 Task: Create a due date automation trigger when advanced on, 2 working days after a card is due add basic but not in list "Resume" is due at 11:00 AM.
Action: Mouse moved to (1013, 82)
Screenshot: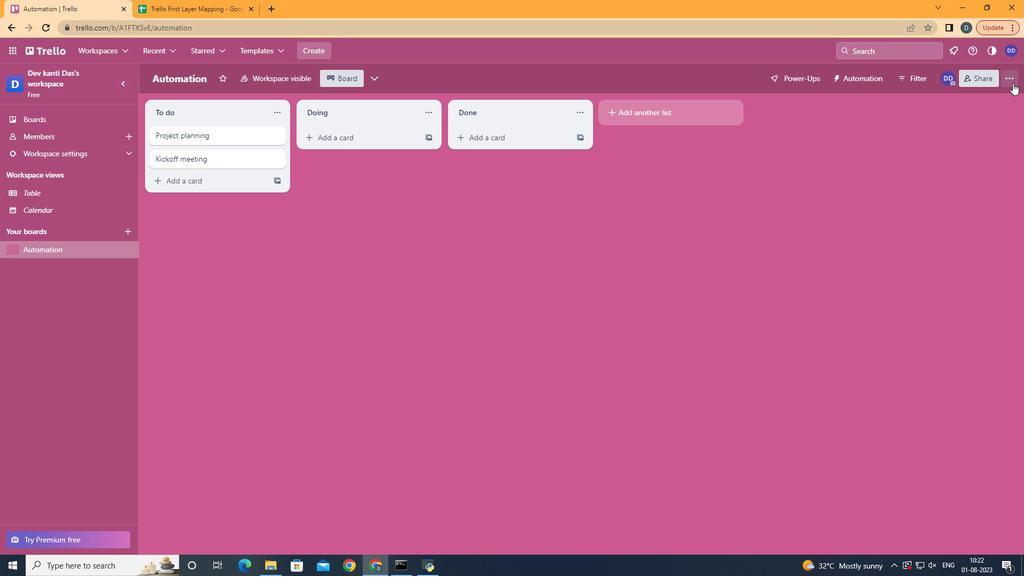 
Action: Mouse pressed left at (1013, 82)
Screenshot: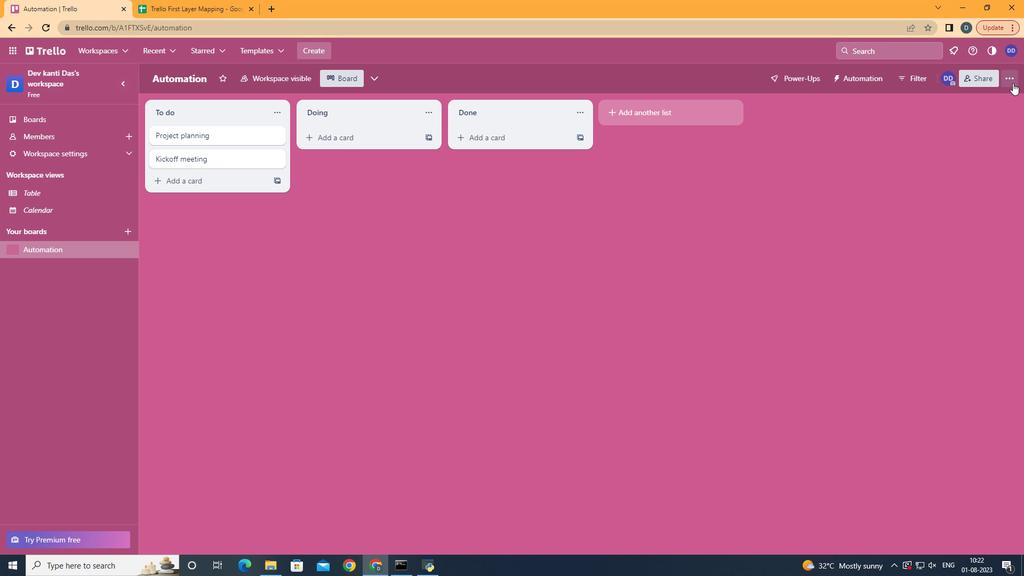 
Action: Mouse moved to (932, 246)
Screenshot: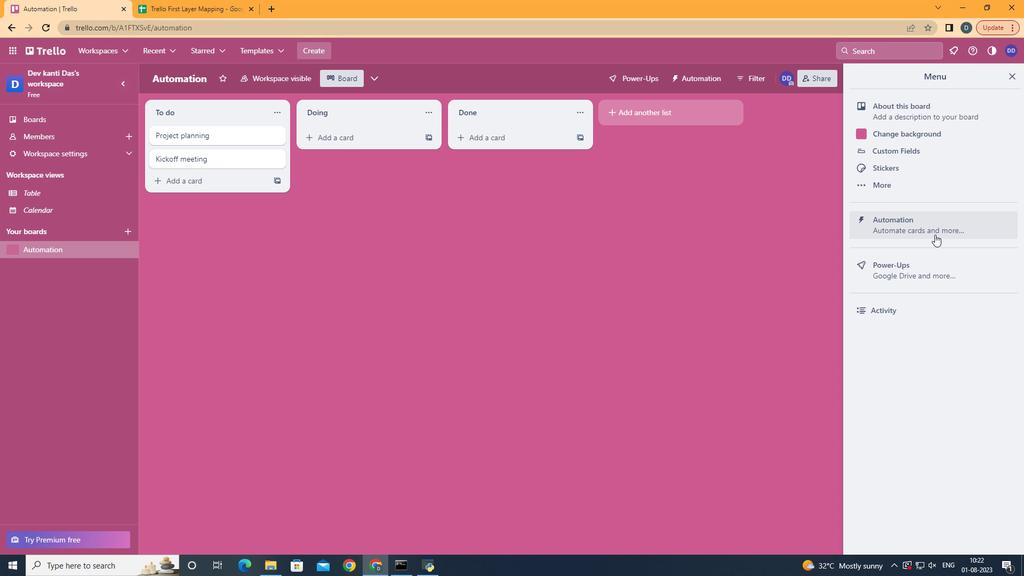 
Action: Mouse pressed left at (932, 246)
Screenshot: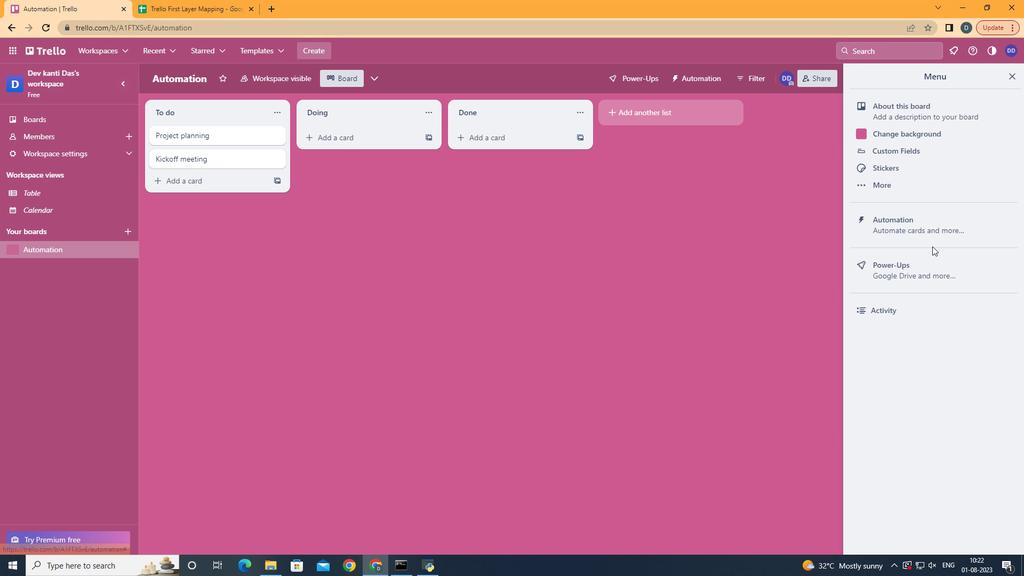 
Action: Mouse moved to (933, 234)
Screenshot: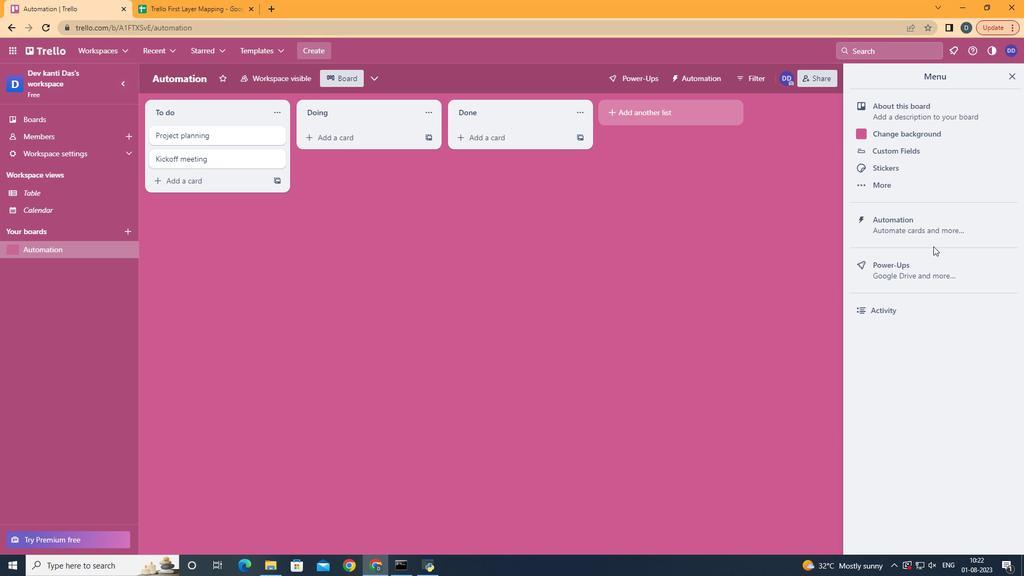 
Action: Mouse pressed left at (933, 234)
Screenshot: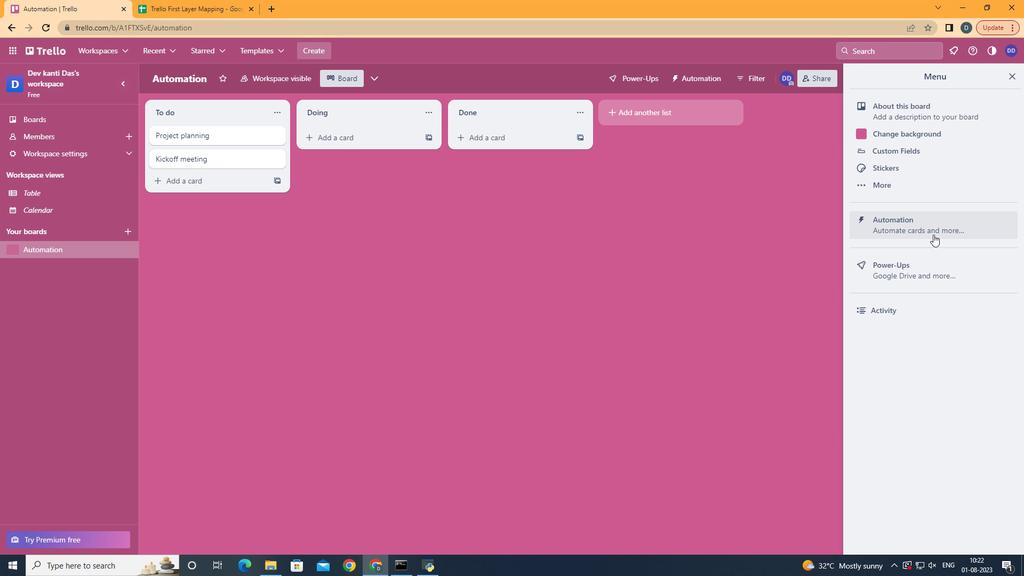 
Action: Mouse moved to (208, 205)
Screenshot: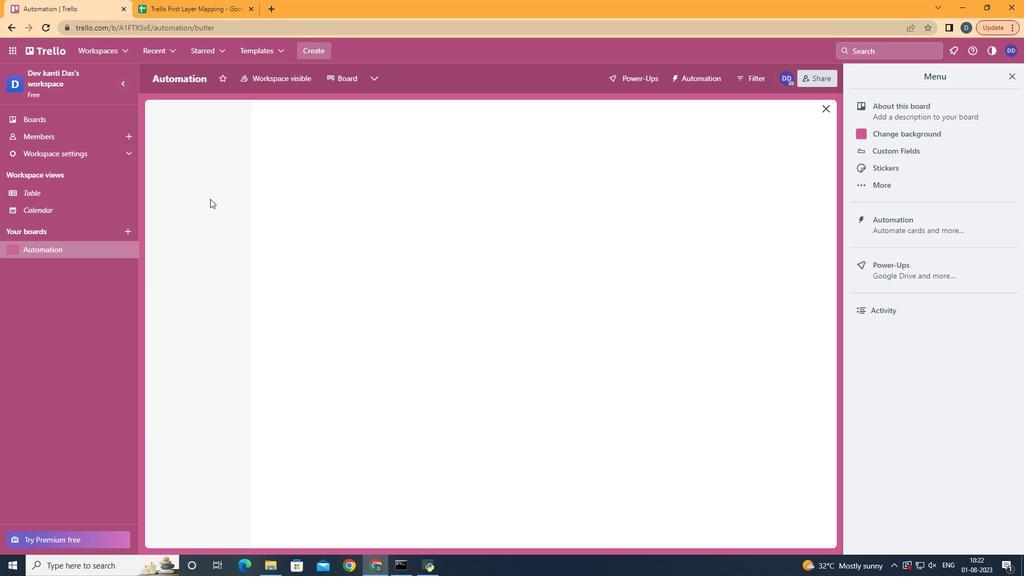 
Action: Mouse pressed left at (208, 205)
Screenshot: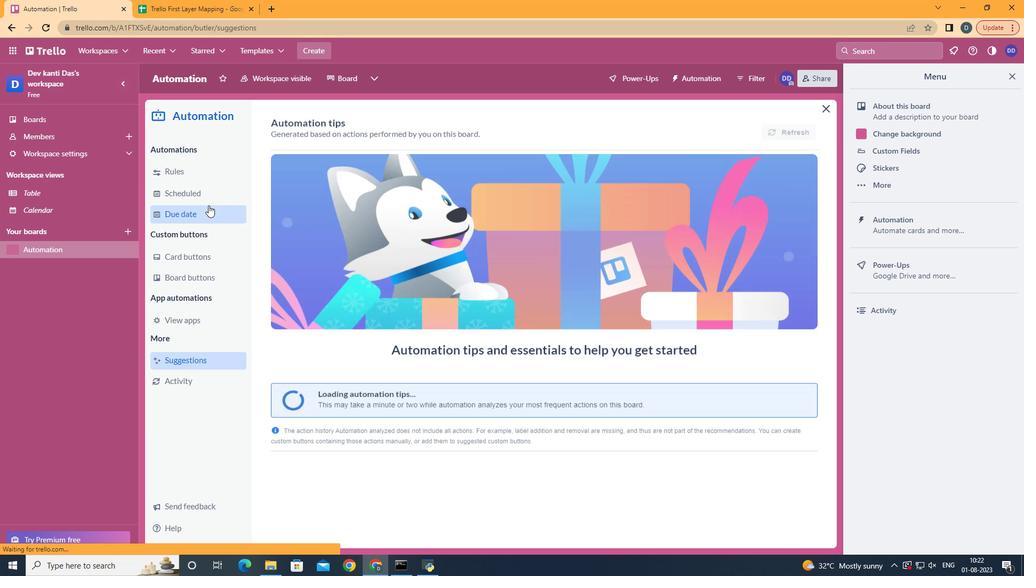 
Action: Mouse moved to (751, 130)
Screenshot: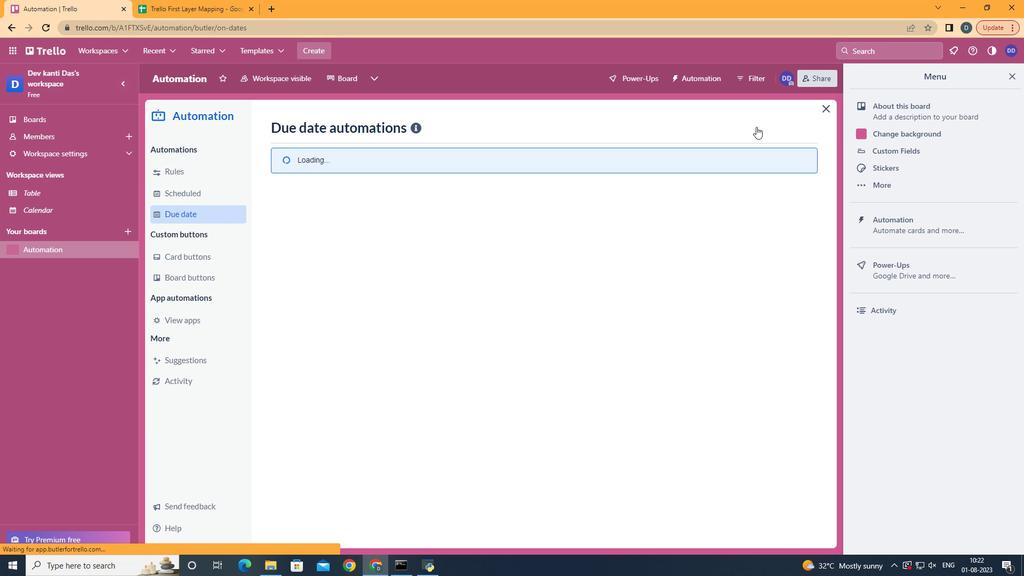 
Action: Mouse pressed left at (751, 130)
Screenshot: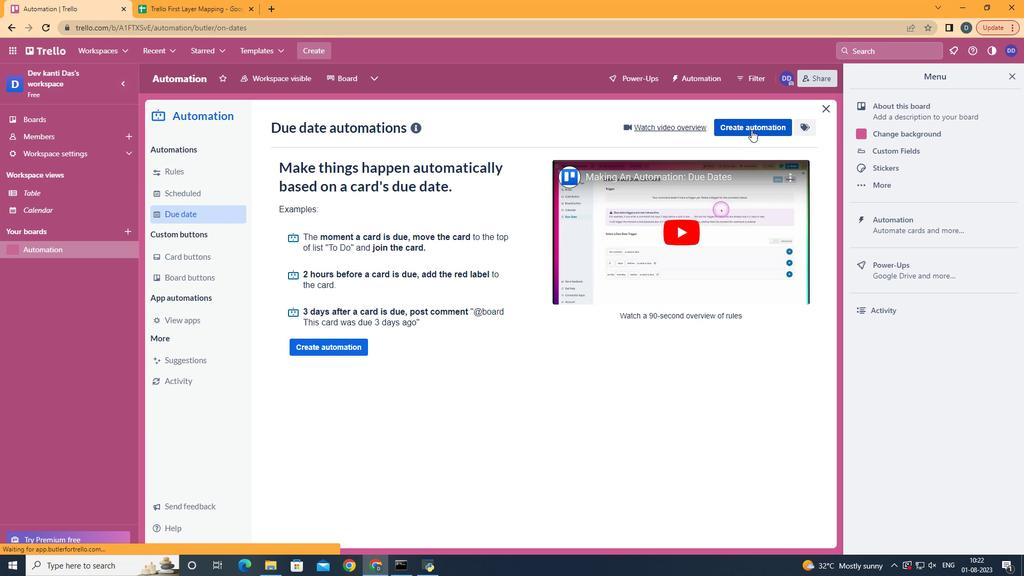 
Action: Mouse moved to (569, 226)
Screenshot: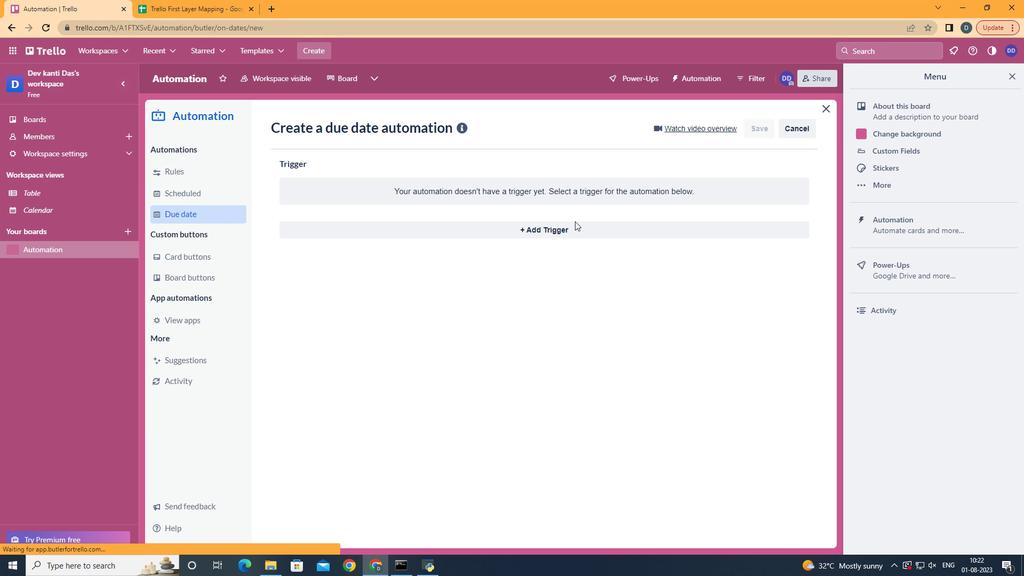 
Action: Mouse pressed left at (569, 226)
Screenshot: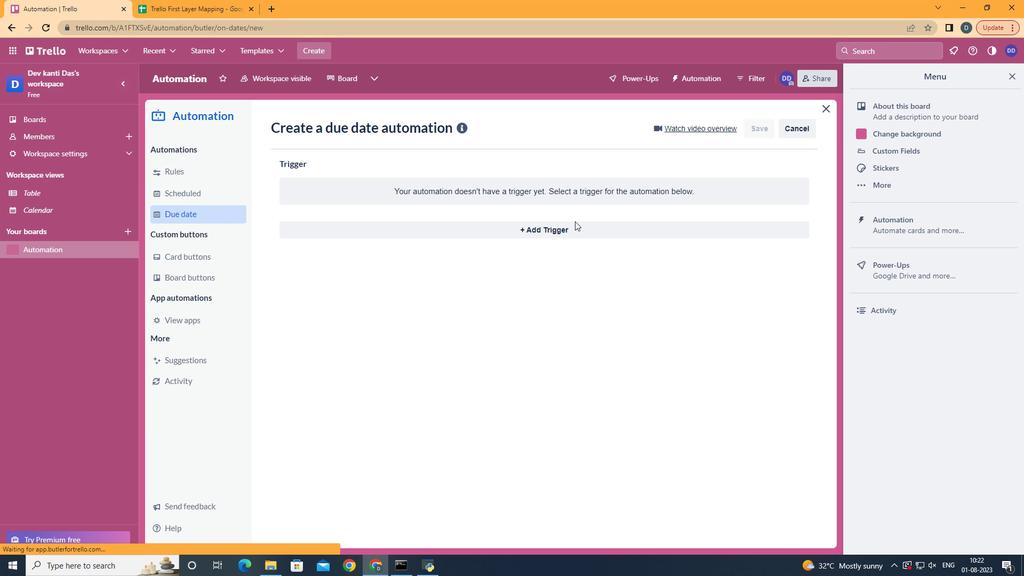 
Action: Mouse moved to (351, 433)
Screenshot: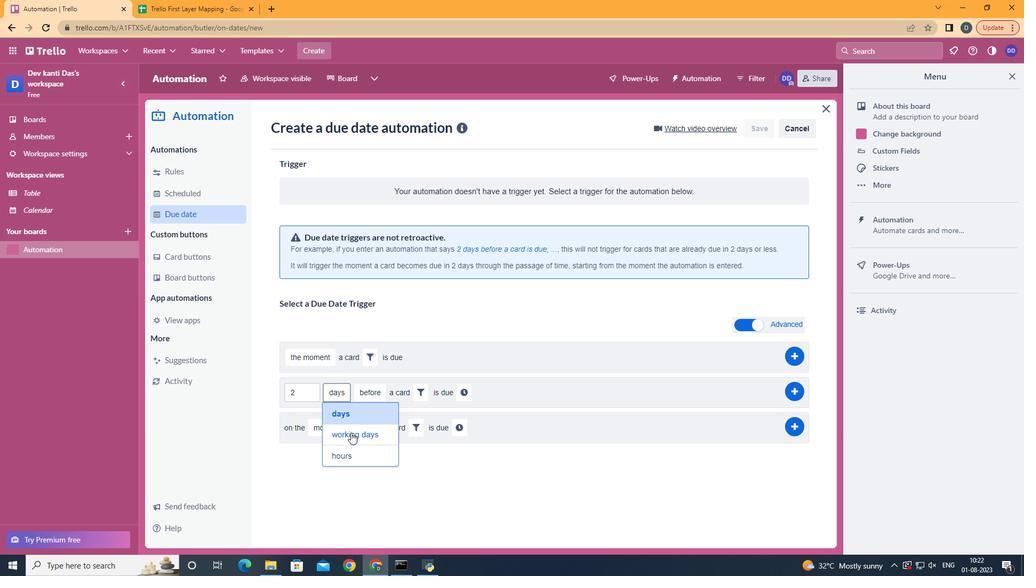 
Action: Mouse pressed left at (351, 433)
Screenshot: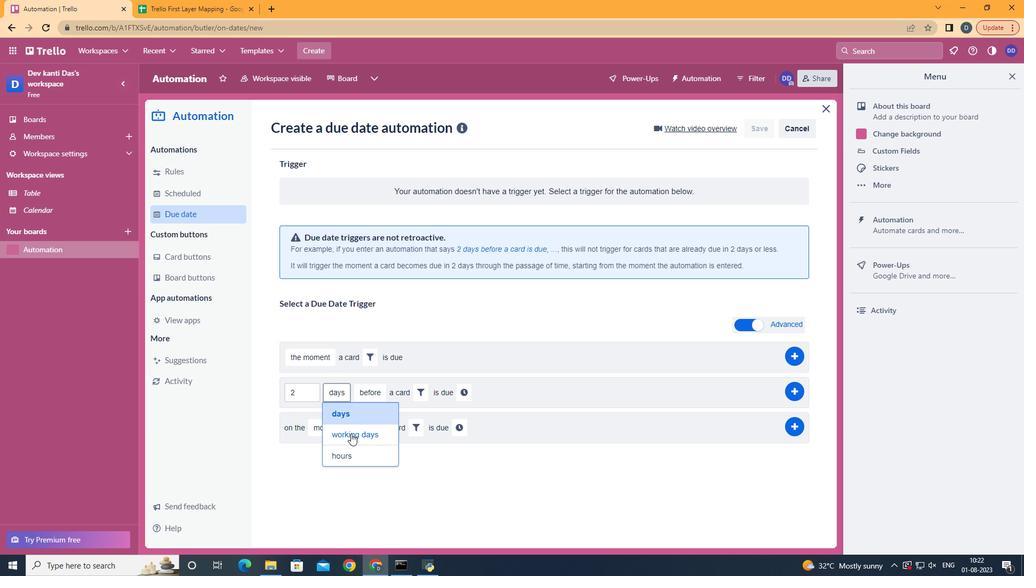 
Action: Mouse moved to (406, 429)
Screenshot: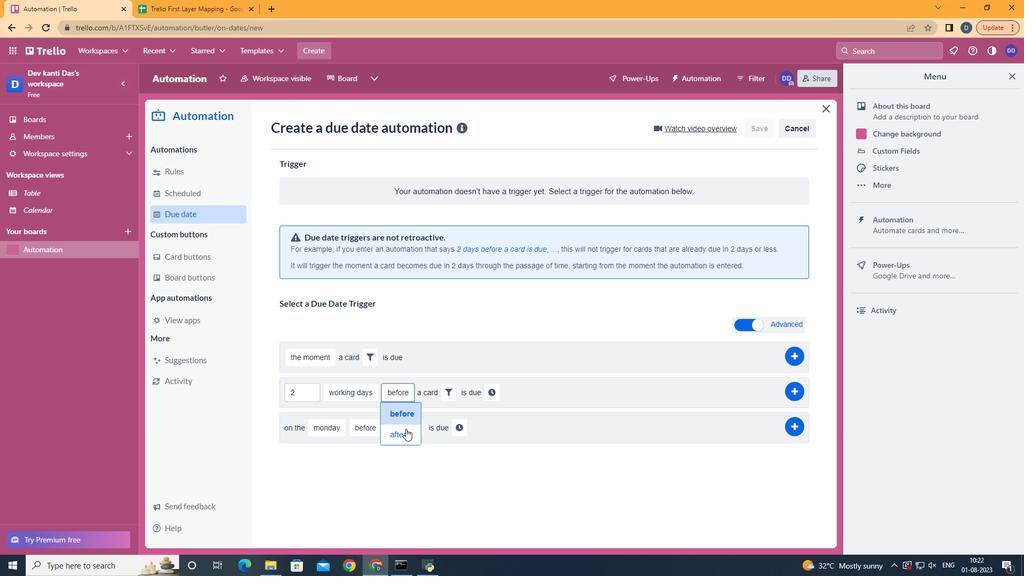 
Action: Mouse pressed left at (406, 429)
Screenshot: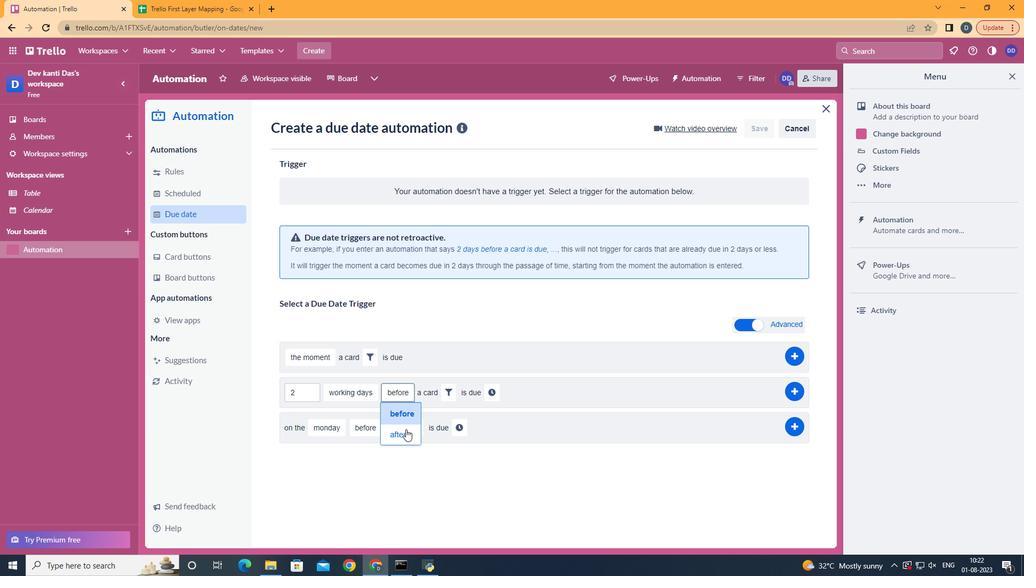 
Action: Mouse moved to (442, 394)
Screenshot: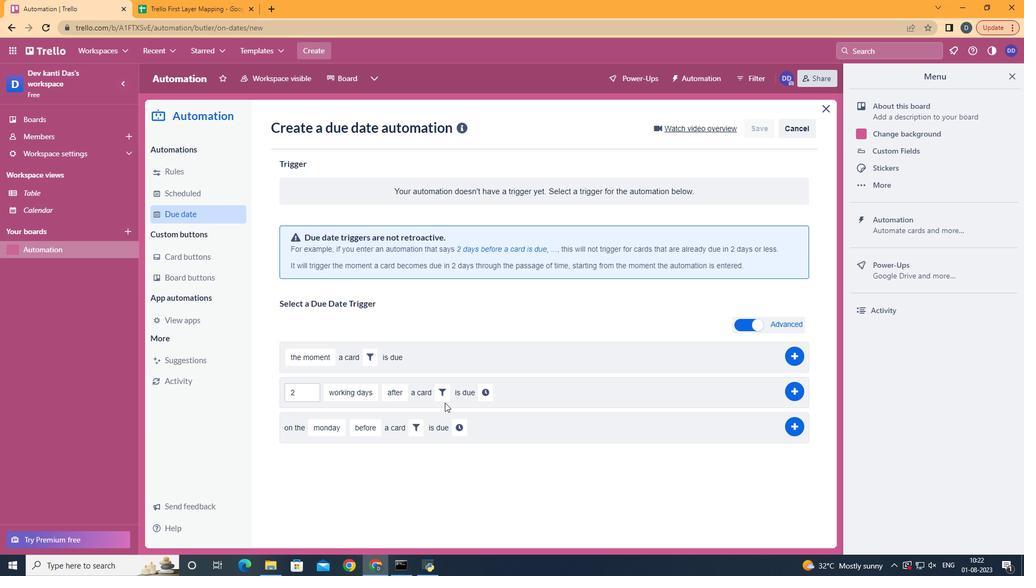 
Action: Mouse pressed left at (442, 394)
Screenshot: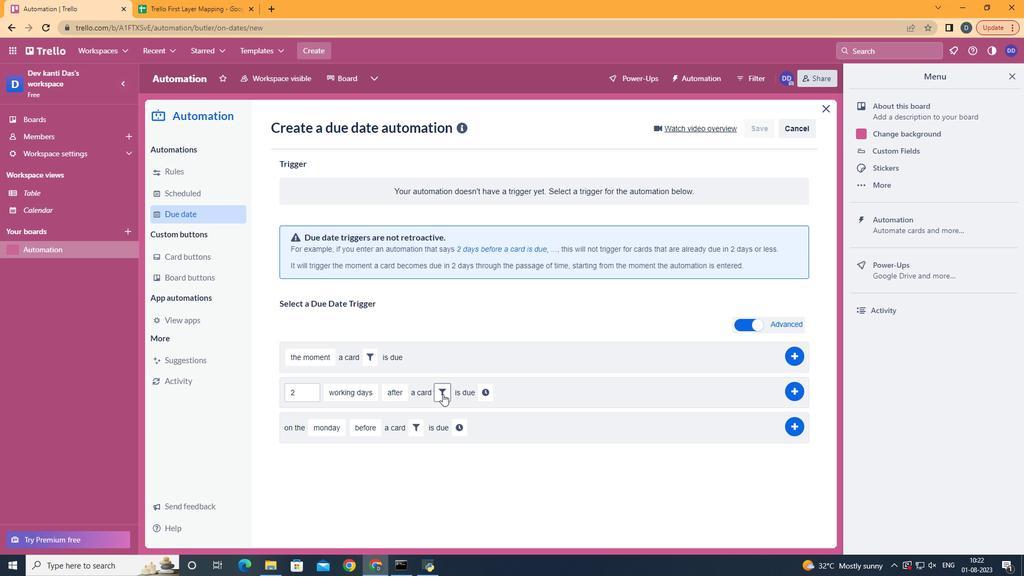 
Action: Mouse moved to (492, 428)
Screenshot: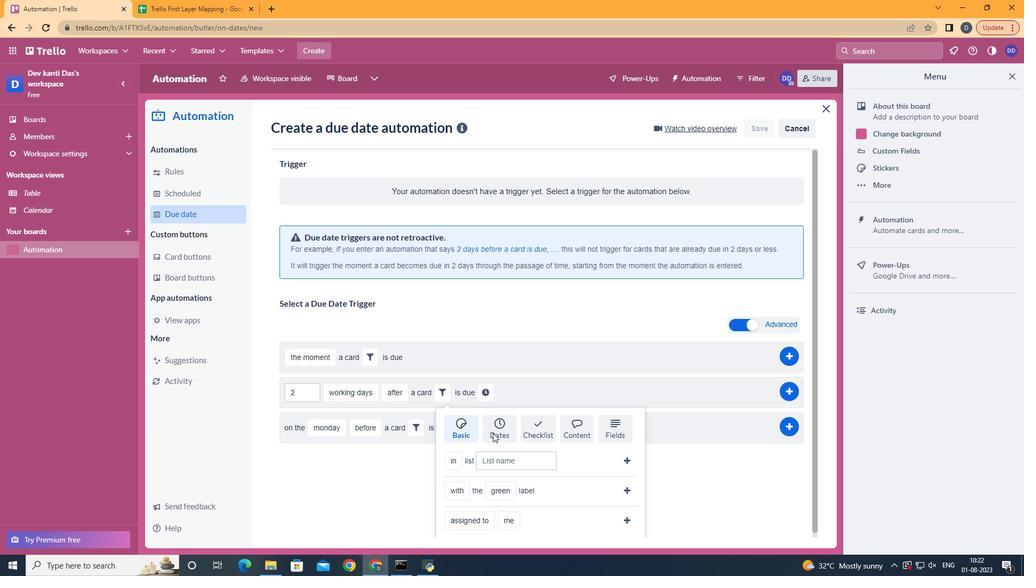 
Action: Mouse scrolled (492, 428) with delta (0, 0)
Screenshot: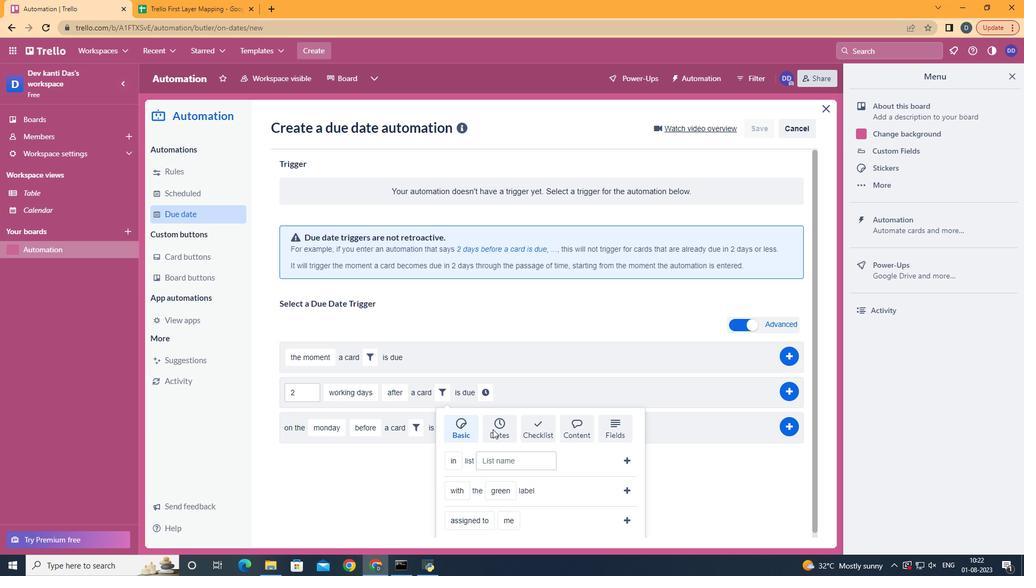 
Action: Mouse scrolled (492, 428) with delta (0, 0)
Screenshot: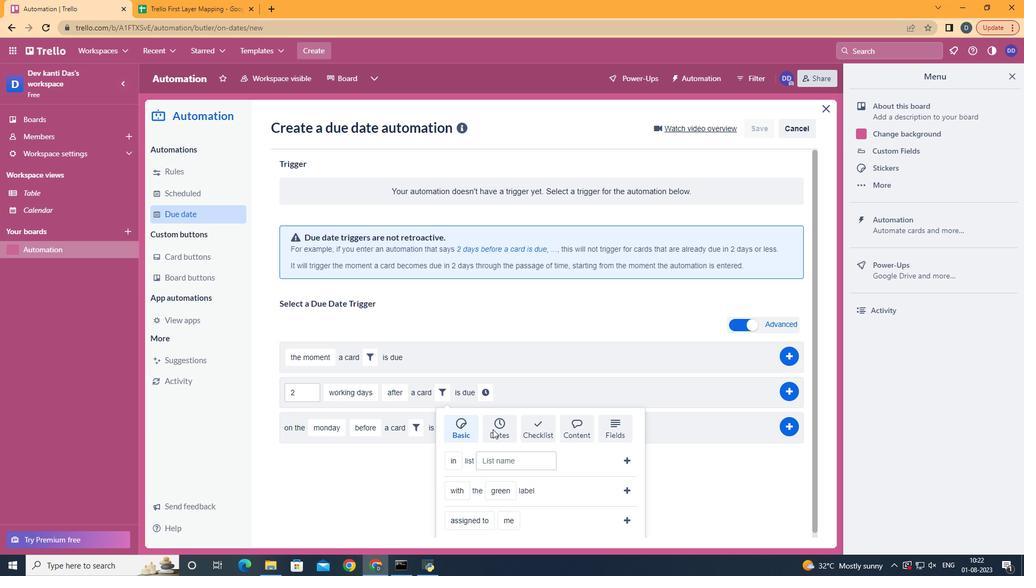 
Action: Mouse scrolled (492, 428) with delta (0, 0)
Screenshot: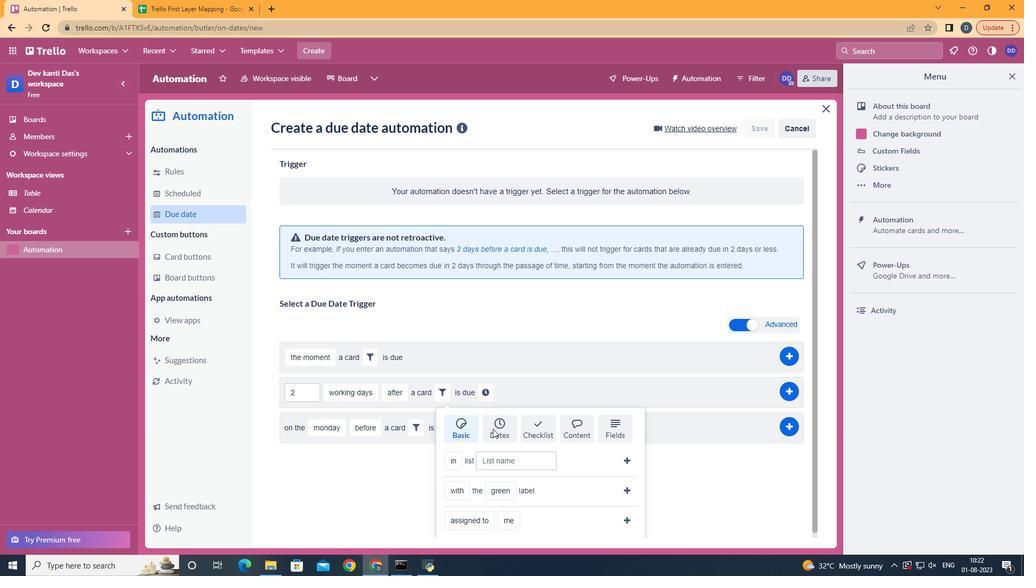 
Action: Mouse scrolled (492, 428) with delta (0, 0)
Screenshot: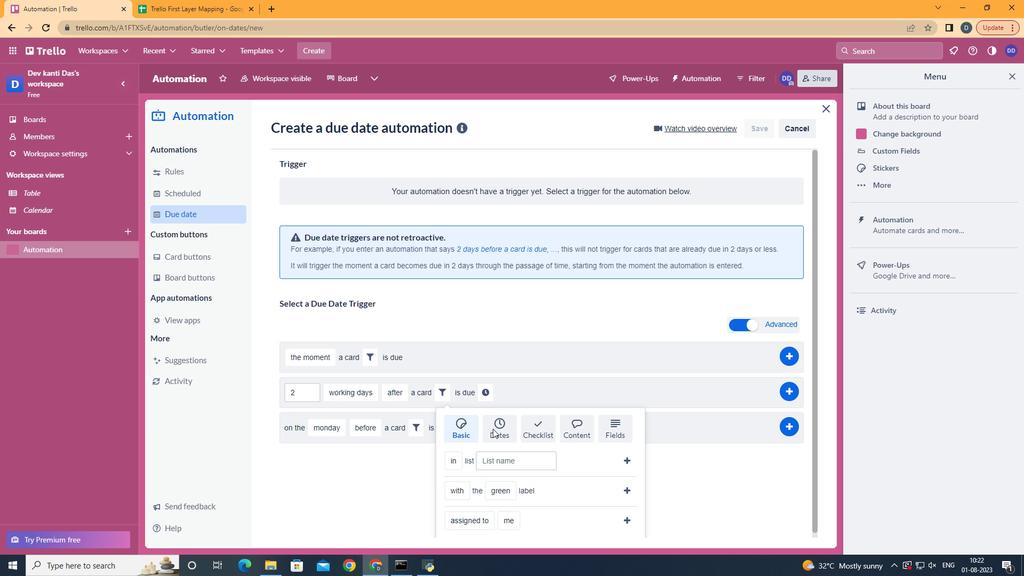 
Action: Mouse moved to (462, 495)
Screenshot: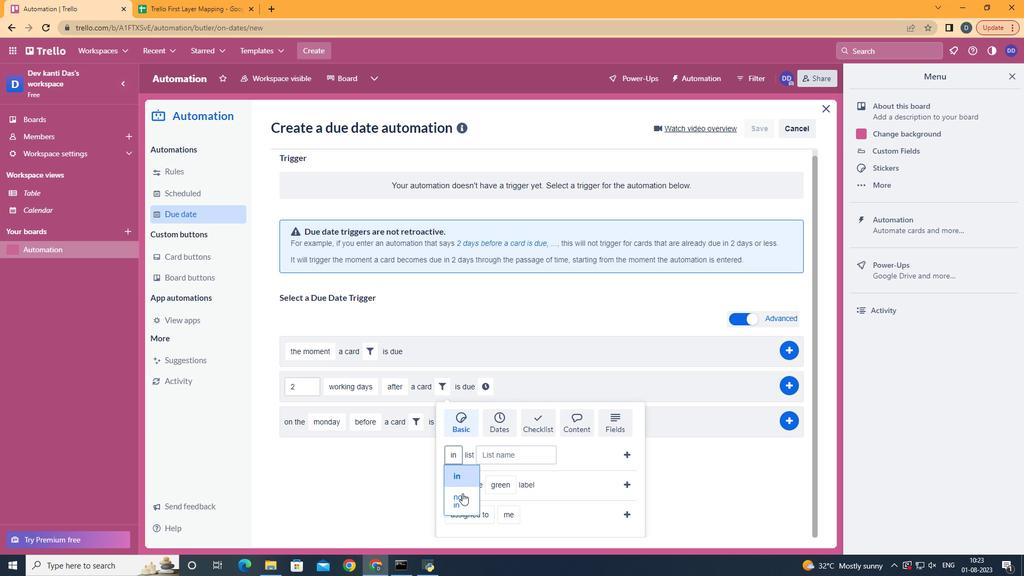 
Action: Mouse pressed left at (462, 495)
Screenshot: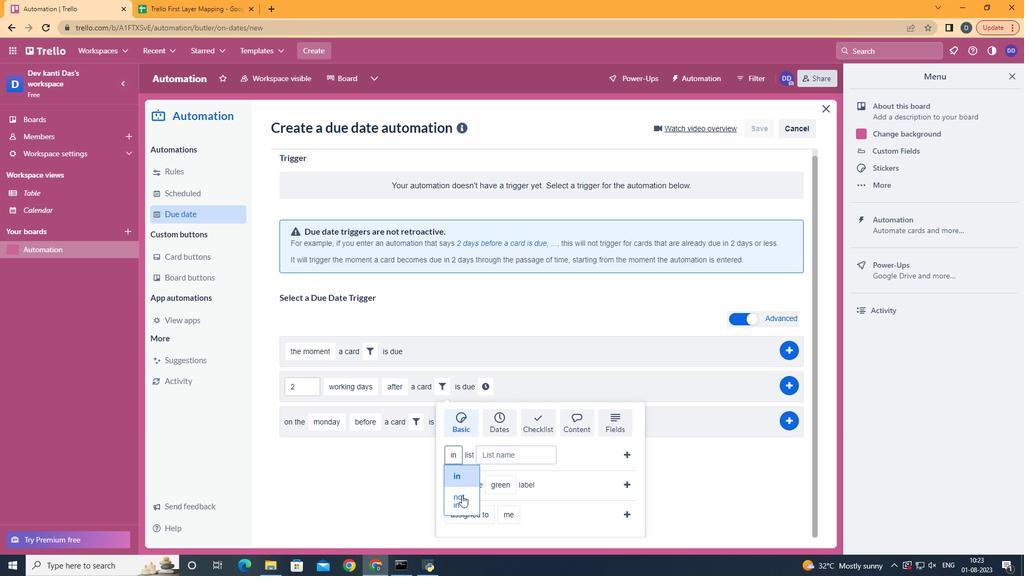 
Action: Mouse moved to (514, 462)
Screenshot: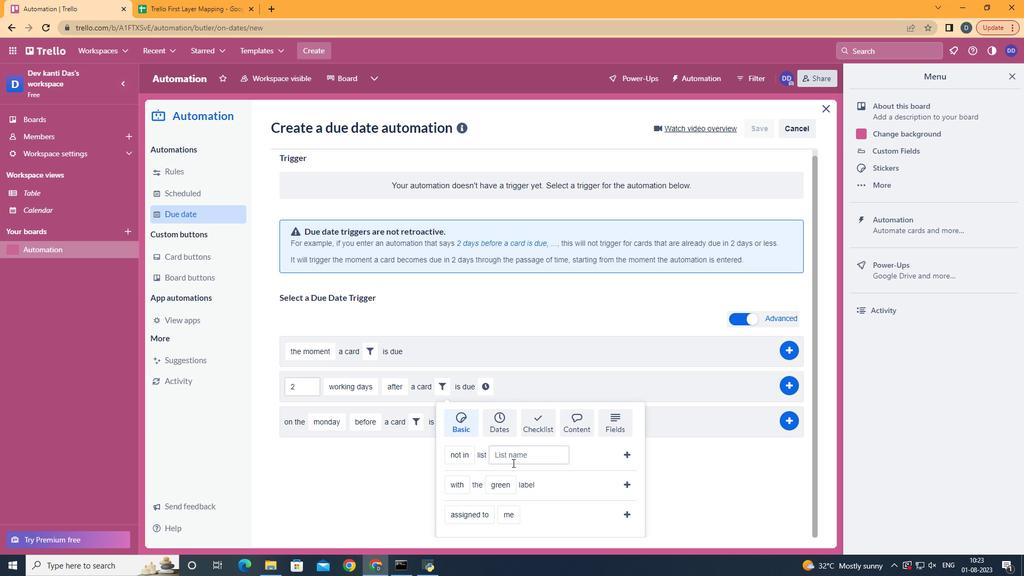 
Action: Mouse pressed left at (514, 462)
Screenshot: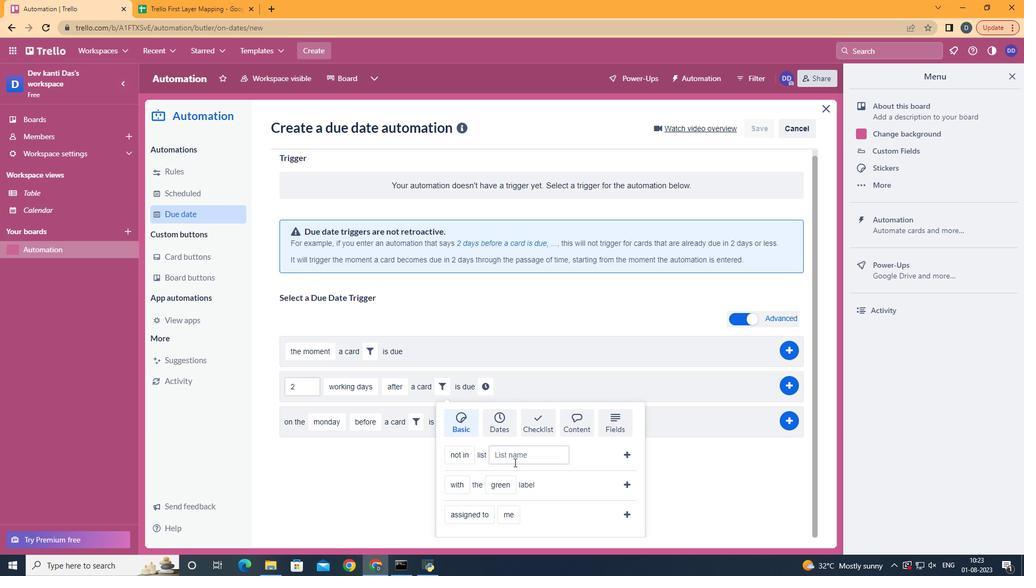 
Action: Key pressed <Key.shift>Resume
Screenshot: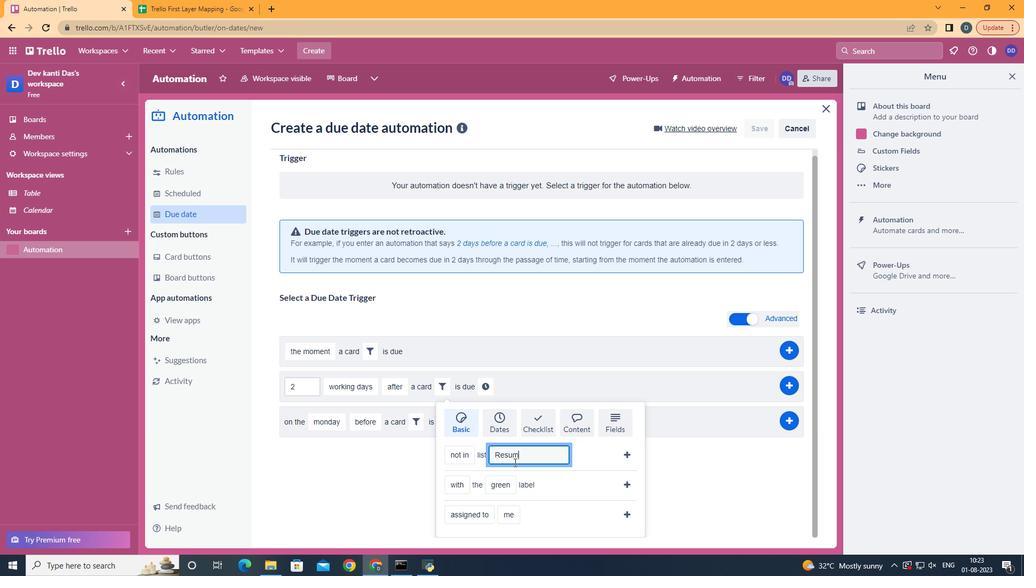 
Action: Mouse moved to (619, 455)
Screenshot: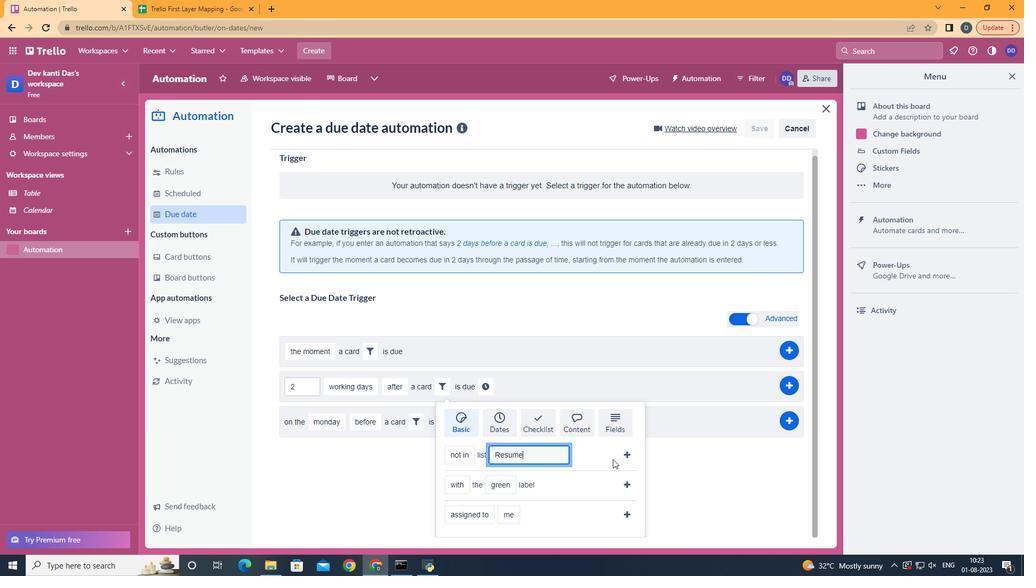 
Action: Mouse pressed left at (619, 455)
Screenshot: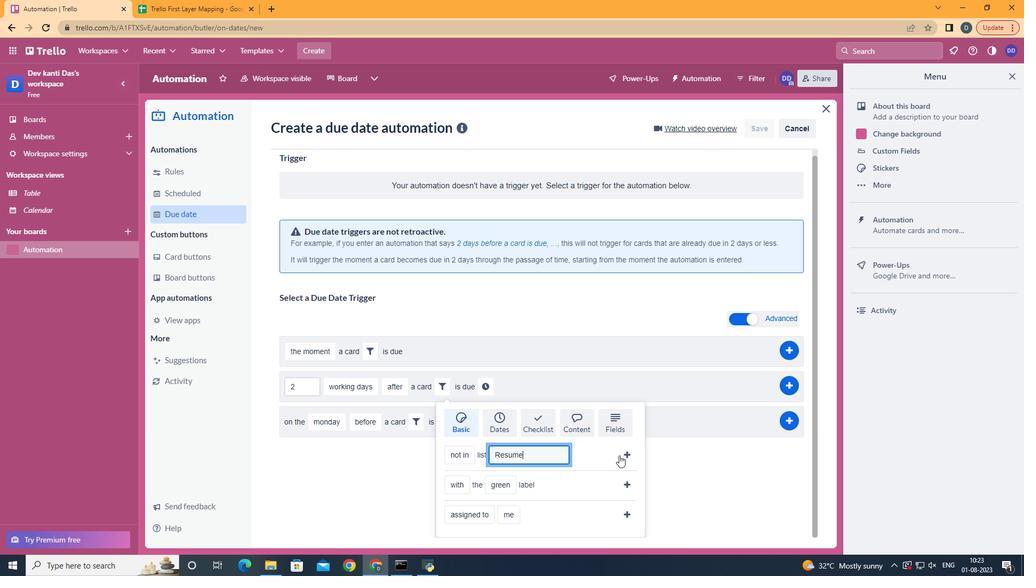 
Action: Mouse moved to (578, 395)
Screenshot: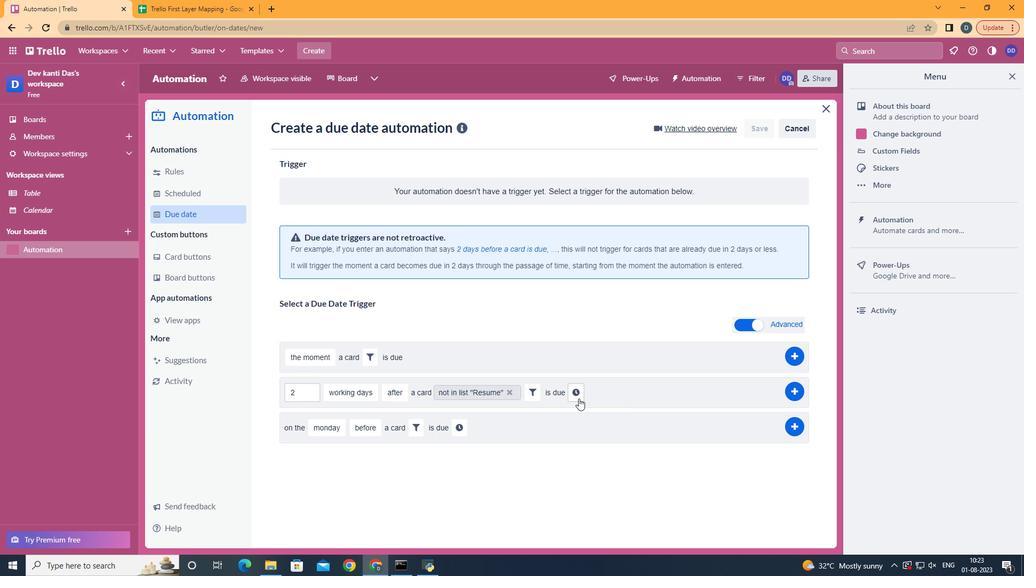 
Action: Mouse pressed left at (578, 395)
Screenshot: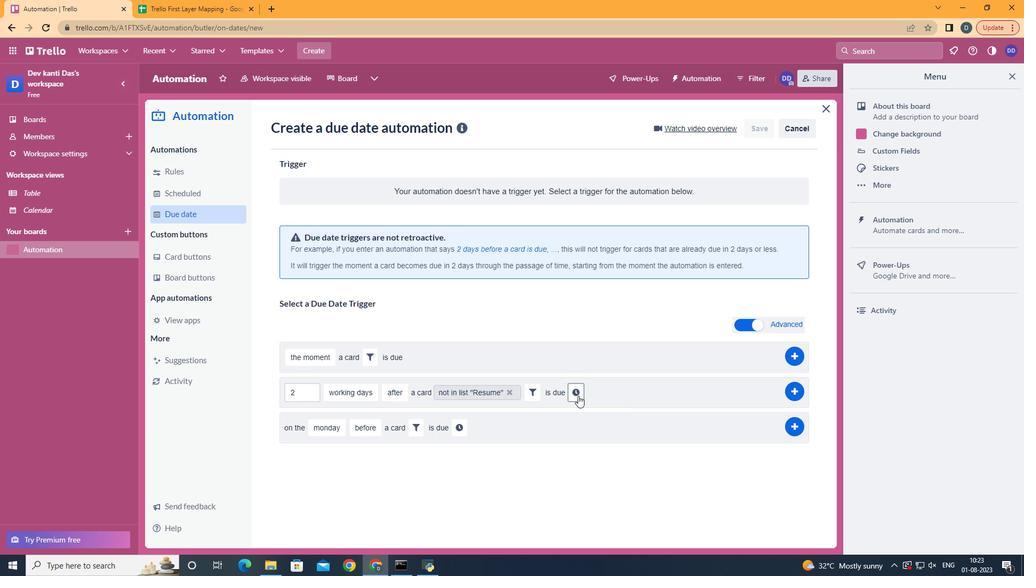 
Action: Mouse moved to (604, 396)
Screenshot: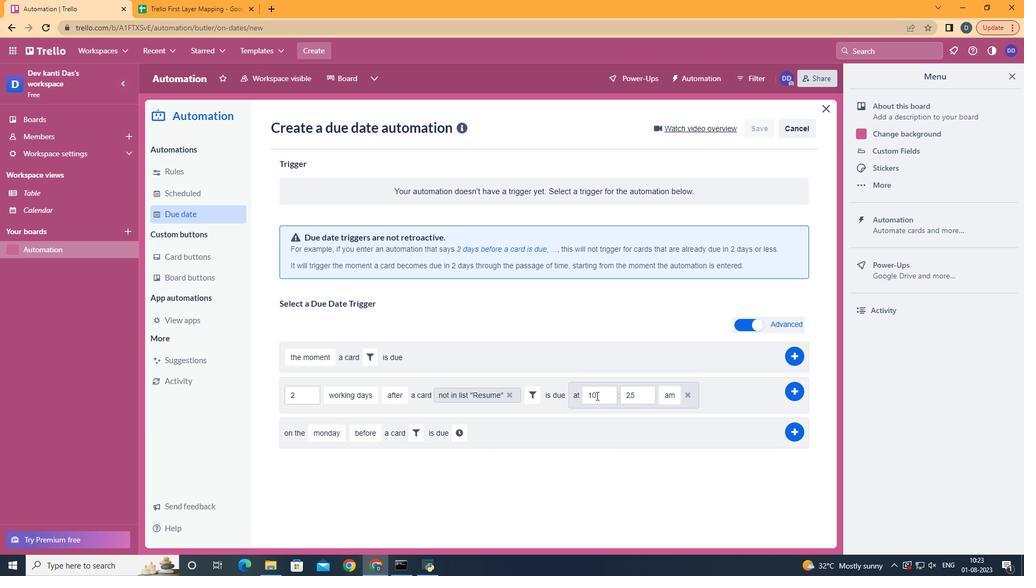 
Action: Mouse pressed left at (604, 396)
Screenshot: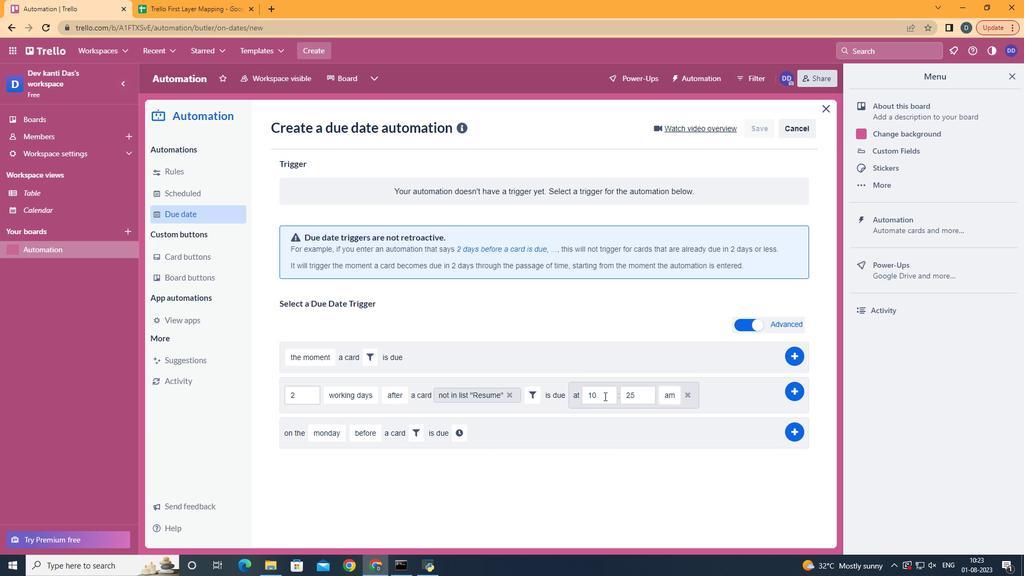 
Action: Key pressed <Key.backspace>1
Screenshot: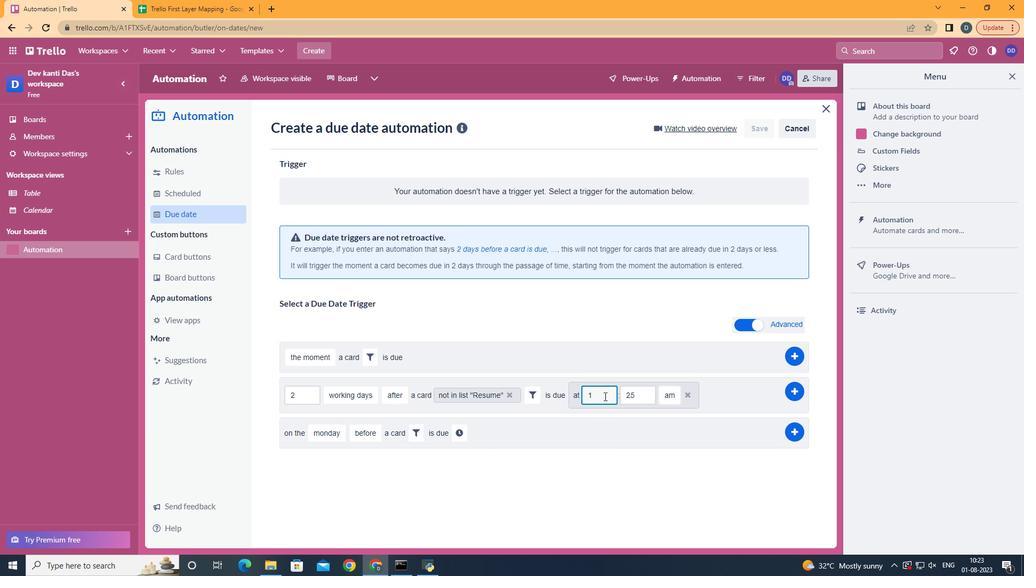 
Action: Mouse moved to (641, 395)
Screenshot: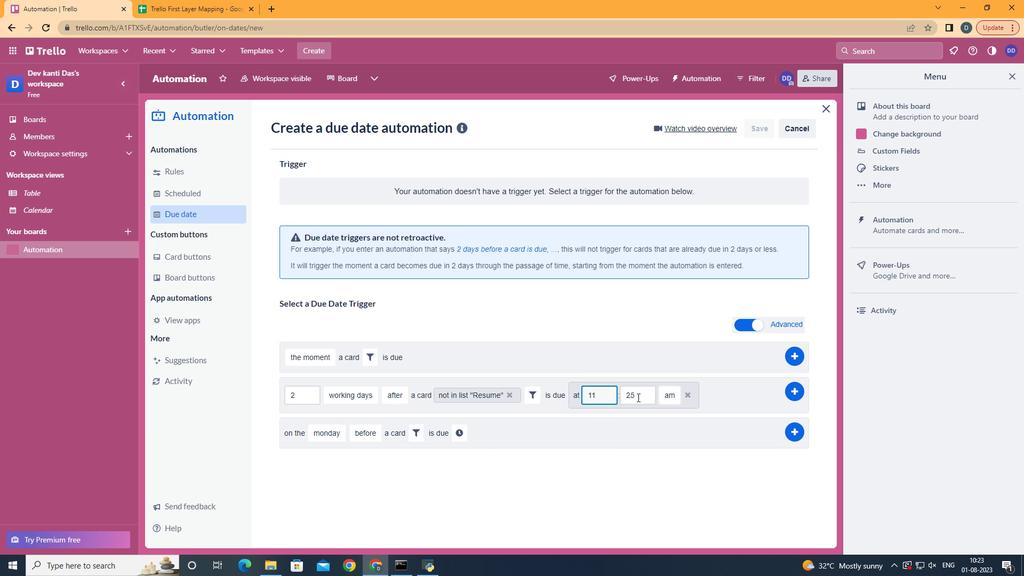 
Action: Mouse pressed left at (641, 395)
Screenshot: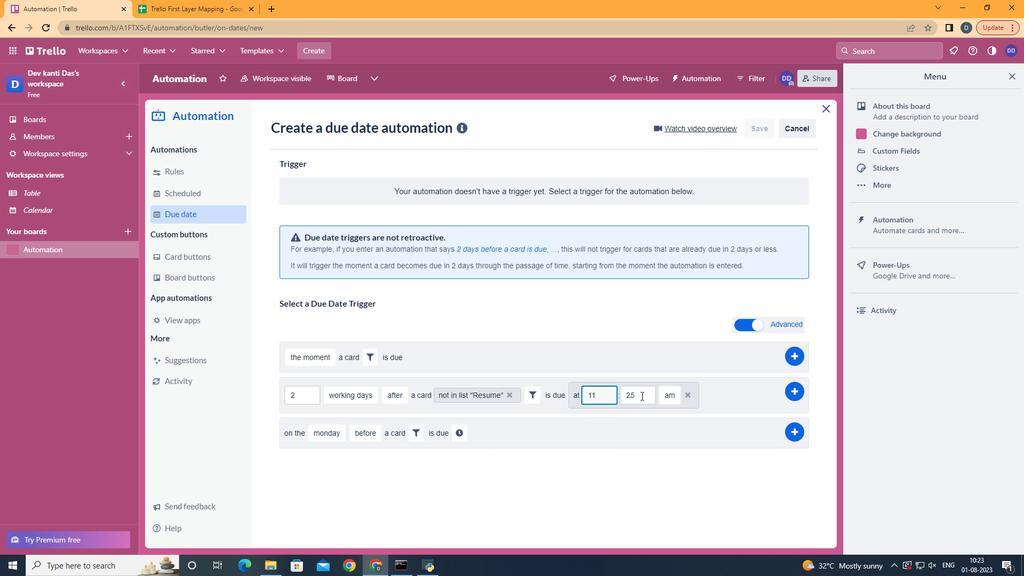 
Action: Key pressed <Key.backspace><Key.backspace>00
Screenshot: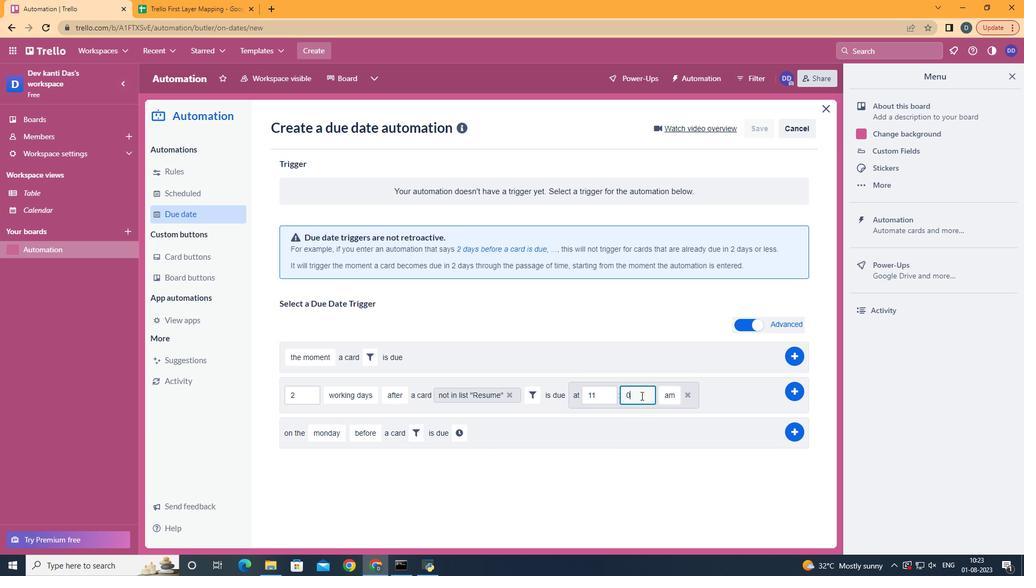 
Action: Mouse moved to (789, 389)
Screenshot: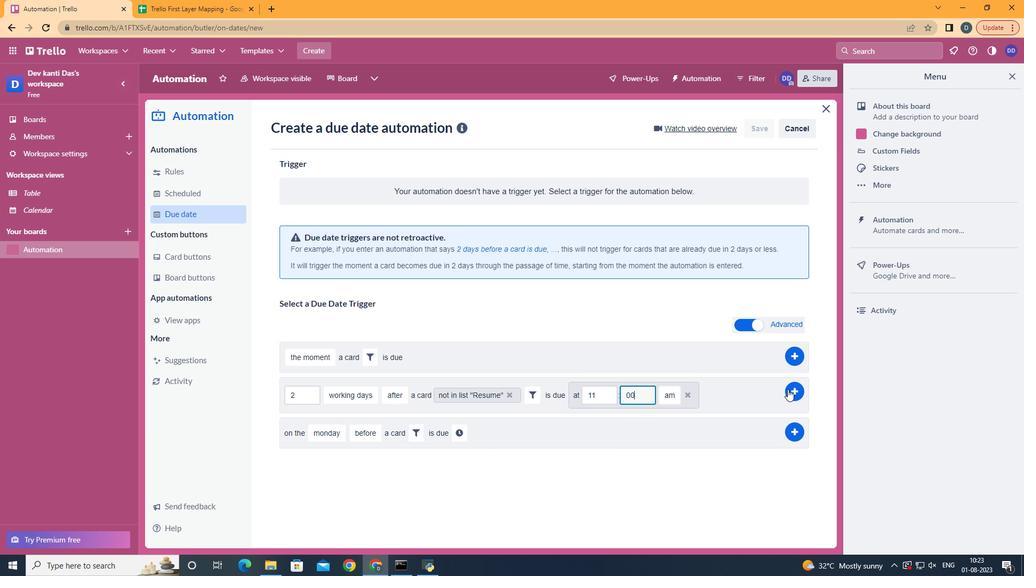
Action: Mouse pressed left at (789, 389)
Screenshot: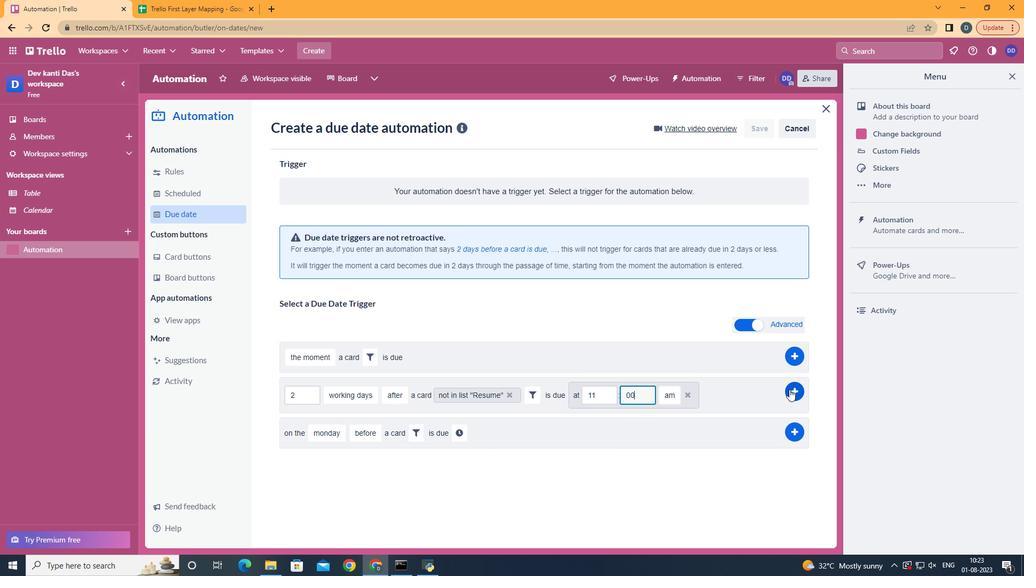 
Action: Mouse moved to (531, 234)
Screenshot: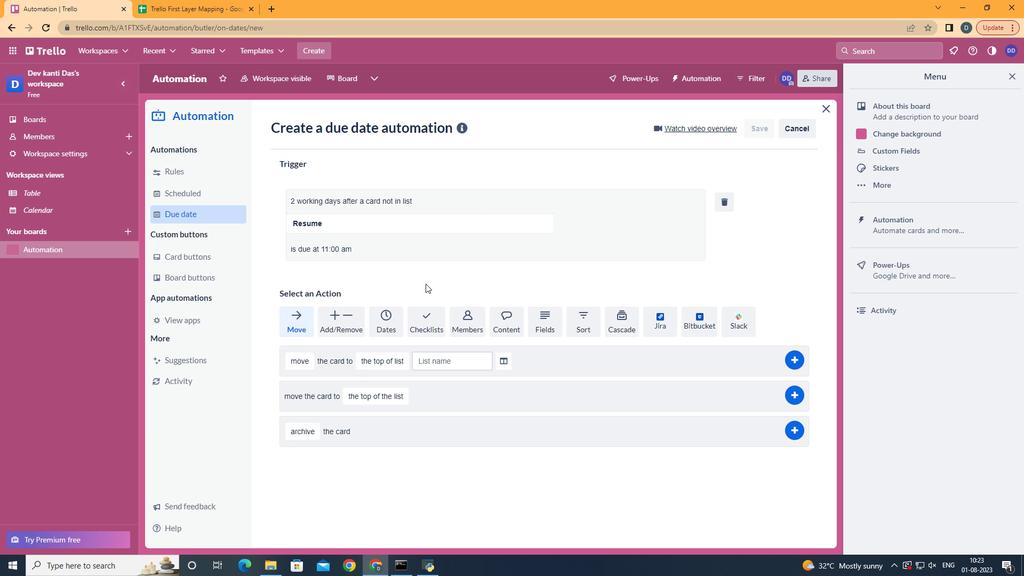 
